 Task: Set the outstanding mortgage to $250,000.
Action: Mouse moved to (936, 159)
Screenshot: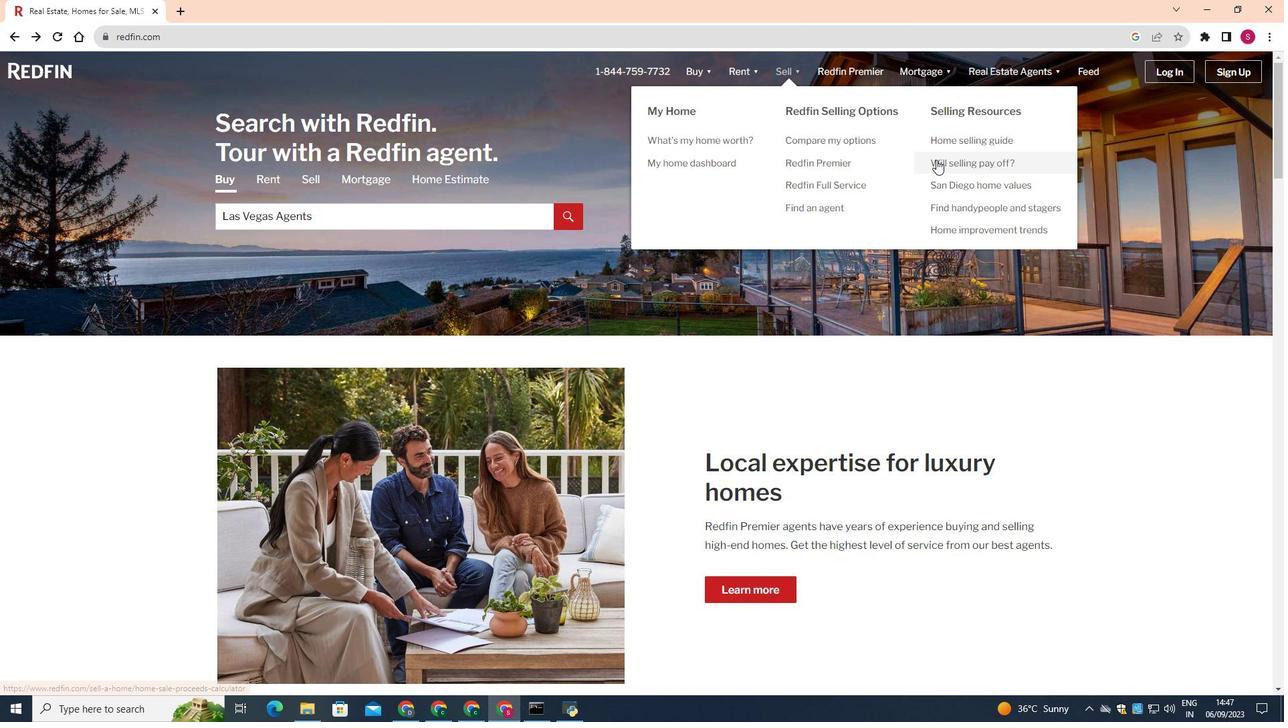 
Action: Mouse pressed left at (936, 159)
Screenshot: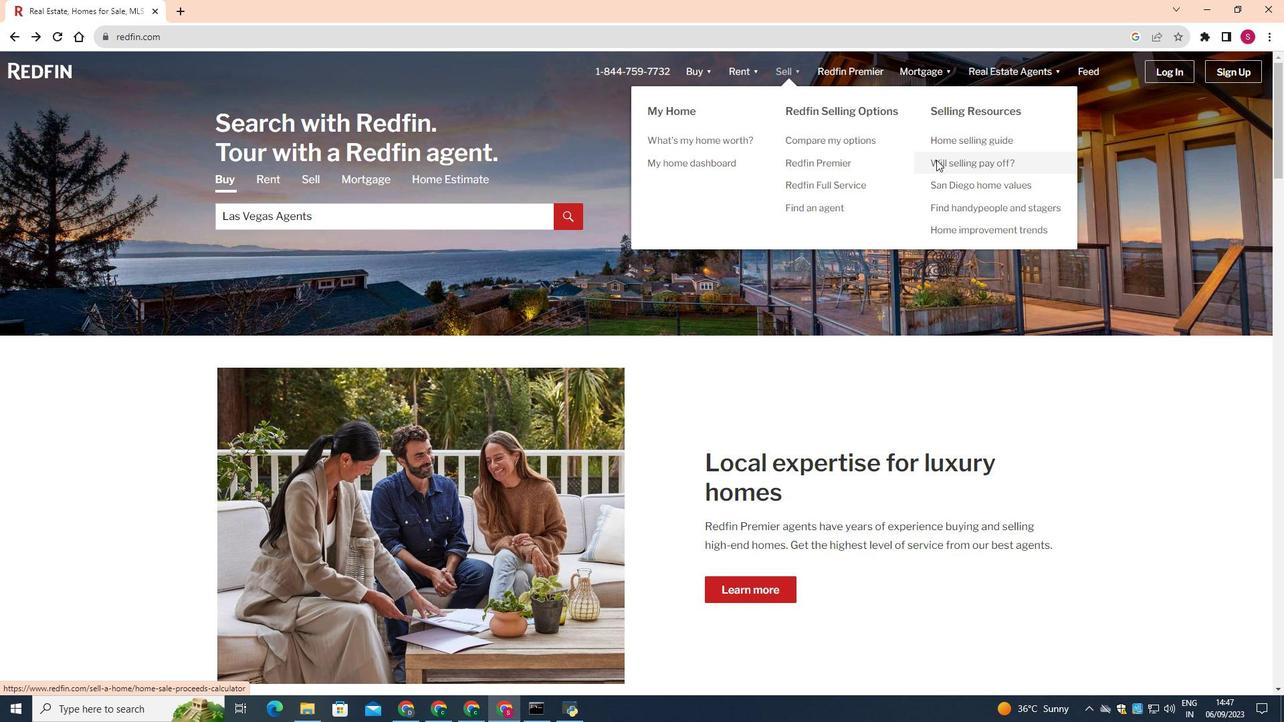 
Action: Mouse moved to (298, 258)
Screenshot: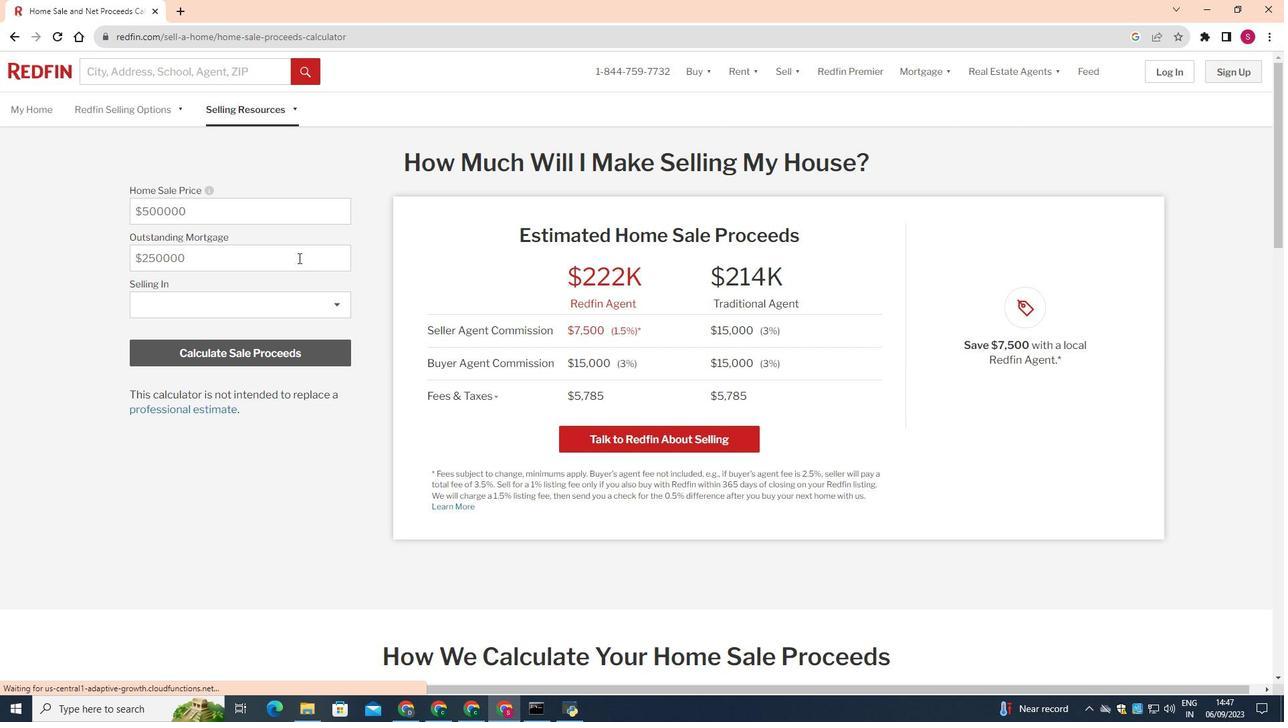 
Action: Mouse pressed left at (298, 258)
Screenshot: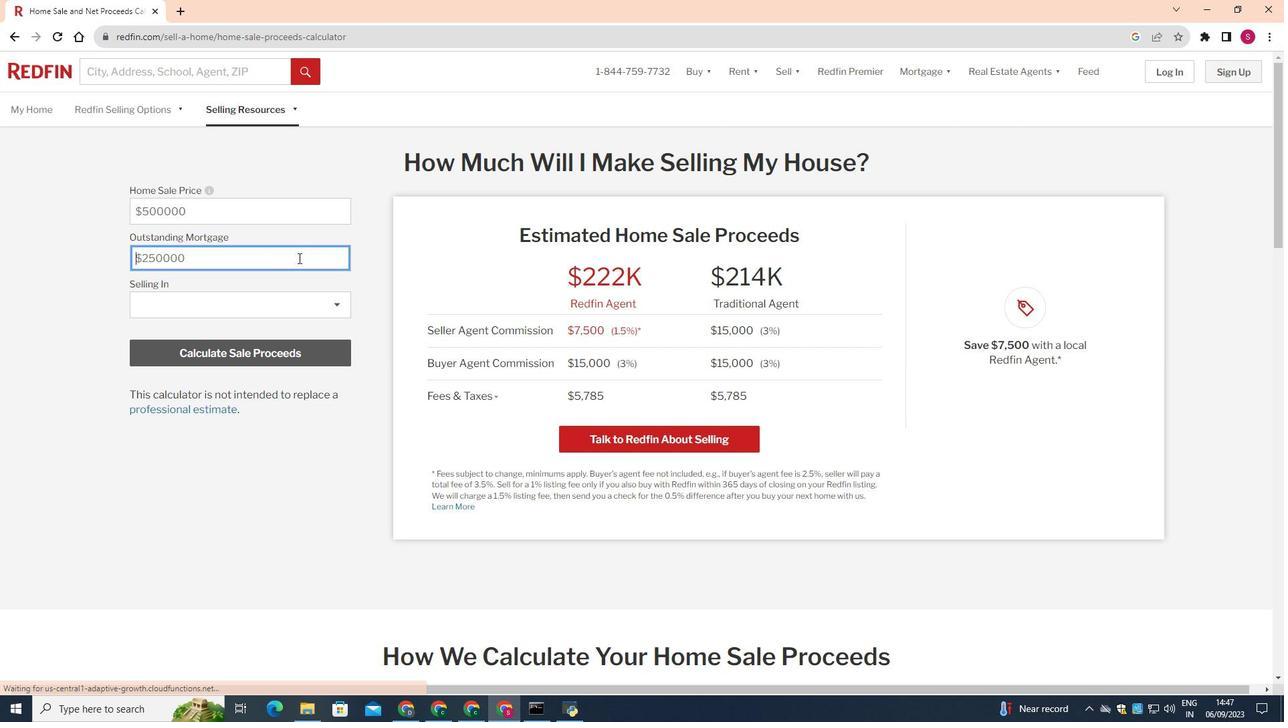 
Action: Key pressed <Key.shift><Key.shift><Key.shift>$250,000
Screenshot: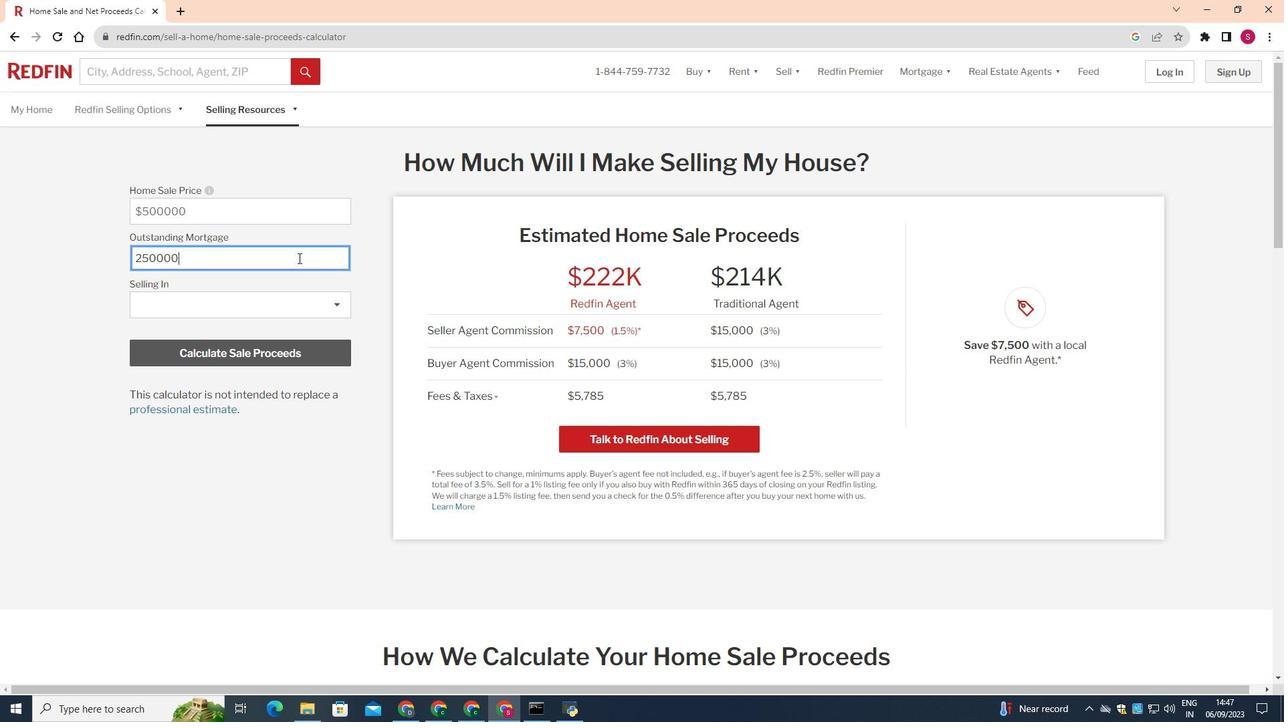 
